 Task: Use the formula "COUNTIFS" in spreadsheet "Project portfolio".
Action: Mouse moved to (596, 354)
Screenshot: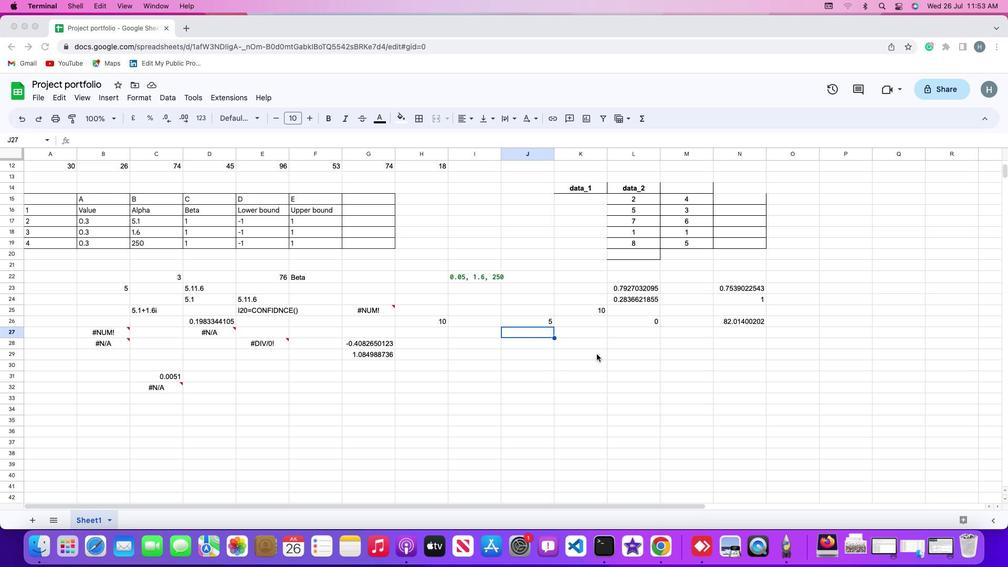
Action: Mouse pressed left at (596, 354)
Screenshot: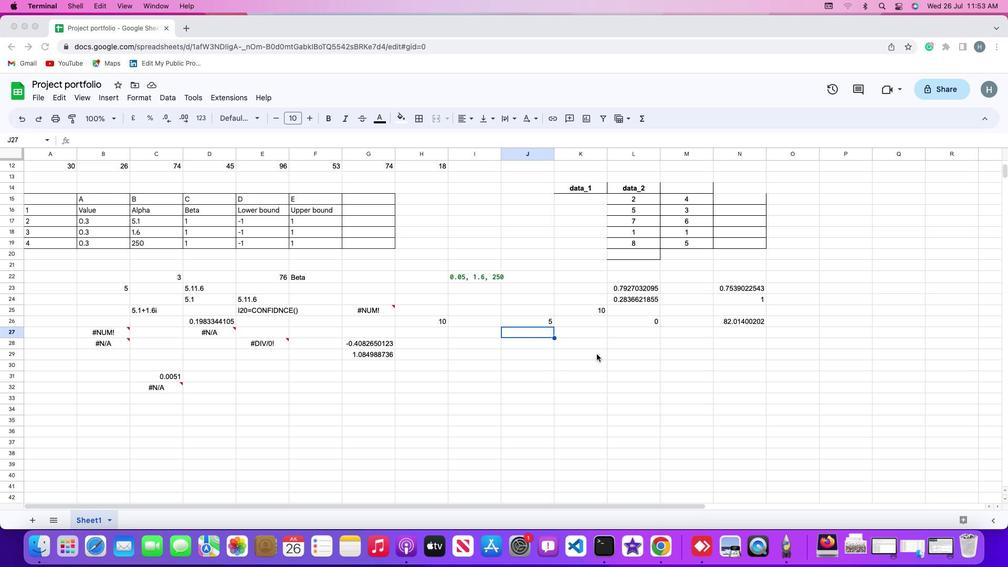 
Action: Mouse moved to (579, 343)
Screenshot: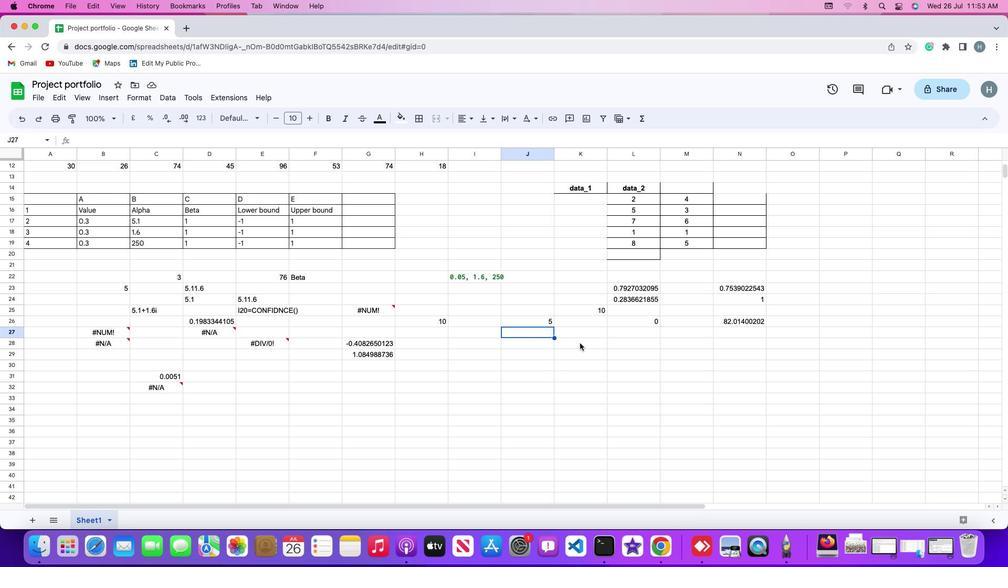 
Action: Mouse pressed left at (579, 343)
Screenshot: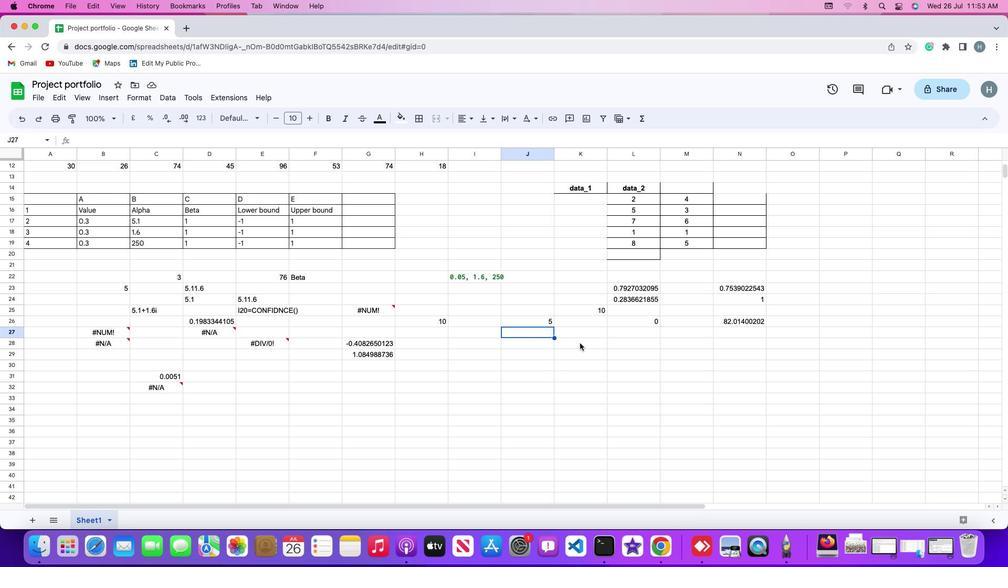 
Action: Mouse moved to (105, 95)
Screenshot: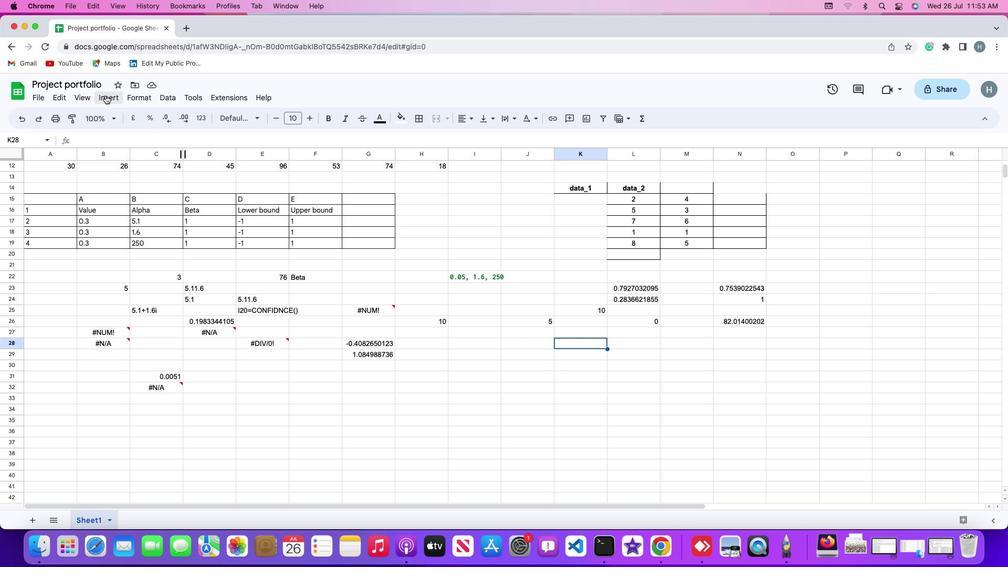
Action: Mouse pressed left at (105, 95)
Screenshot: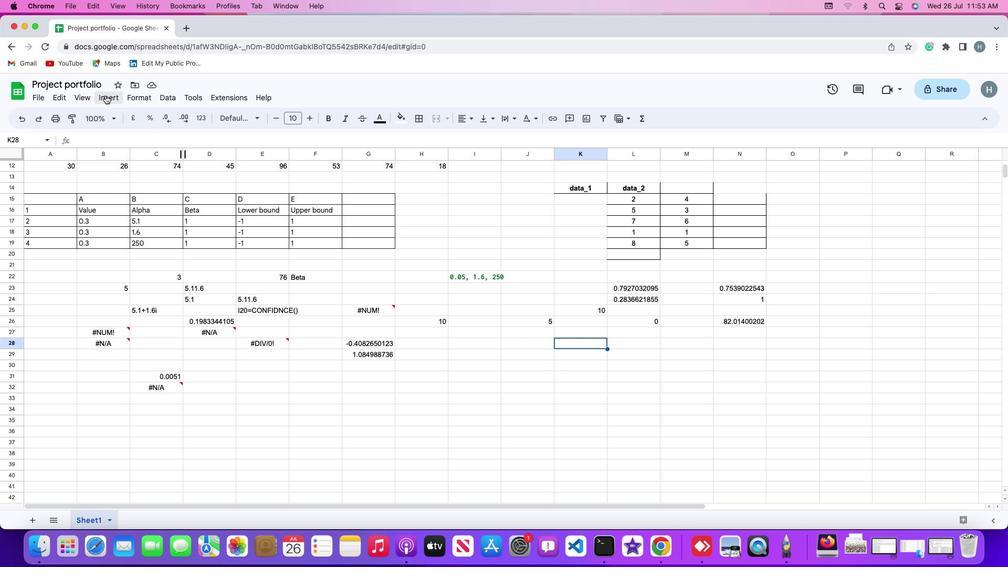 
Action: Mouse moved to (151, 265)
Screenshot: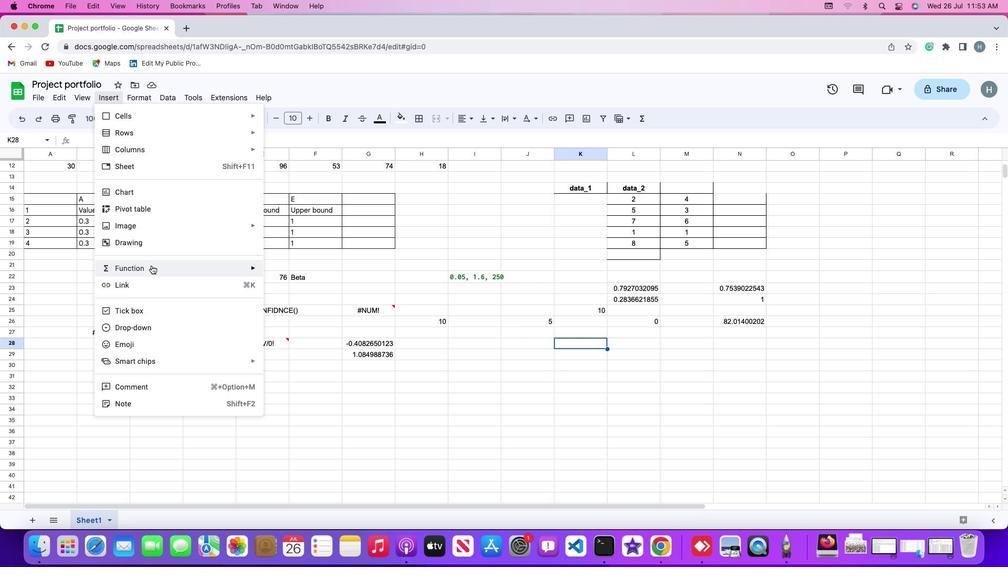 
Action: Mouse pressed left at (151, 265)
Screenshot: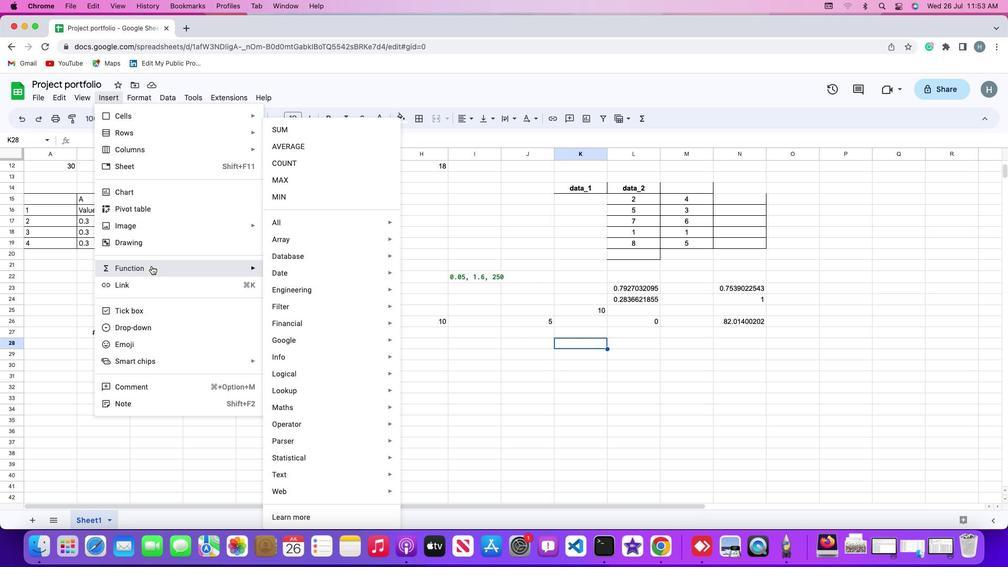 
Action: Mouse moved to (316, 224)
Screenshot: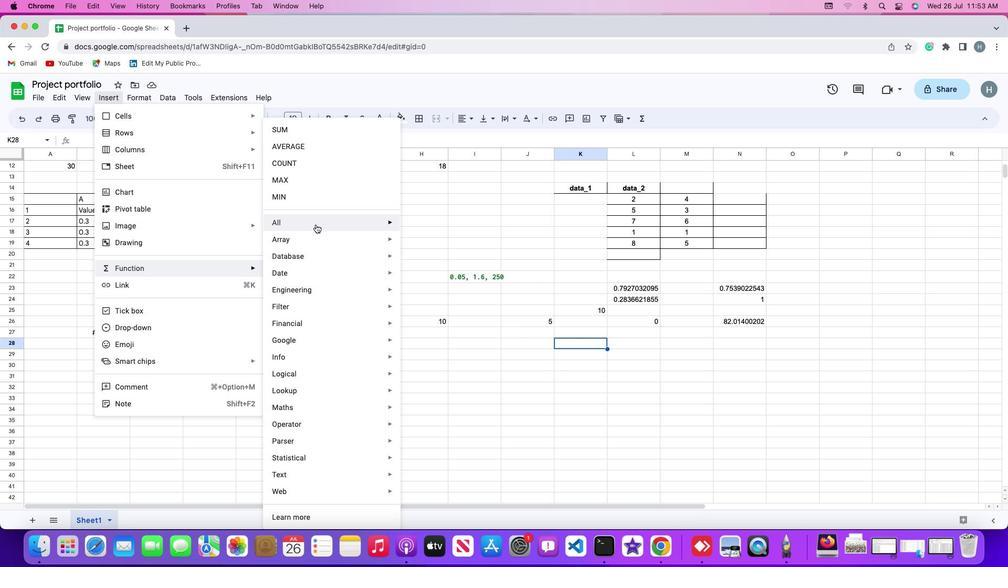 
Action: Mouse pressed left at (316, 224)
Screenshot: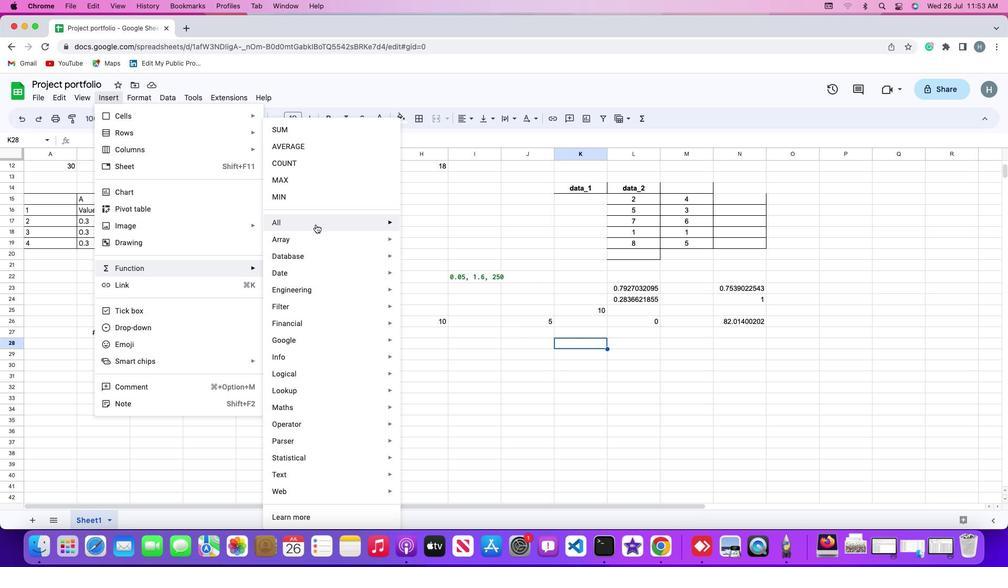 
Action: Mouse moved to (439, 424)
Screenshot: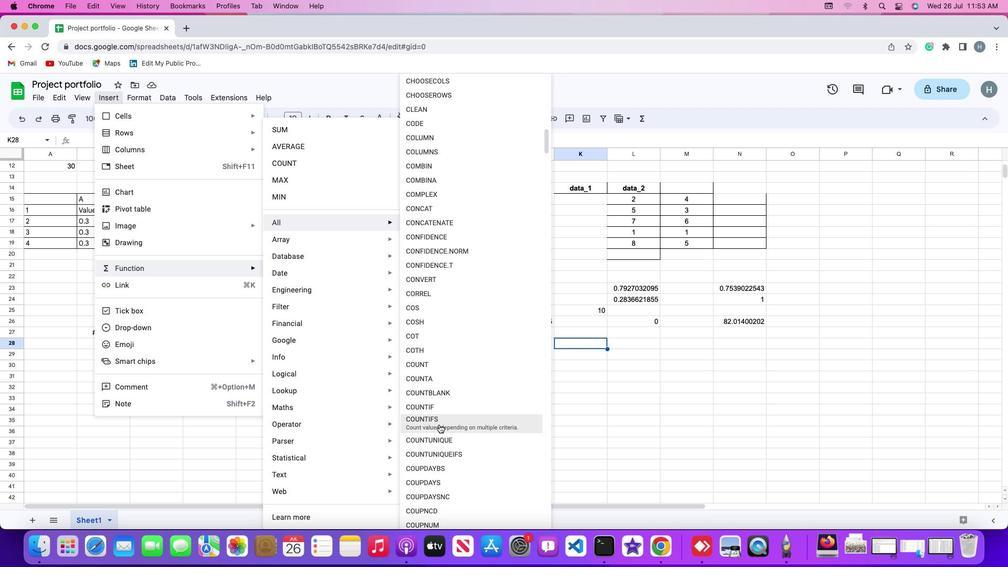 
Action: Mouse pressed left at (439, 424)
Screenshot: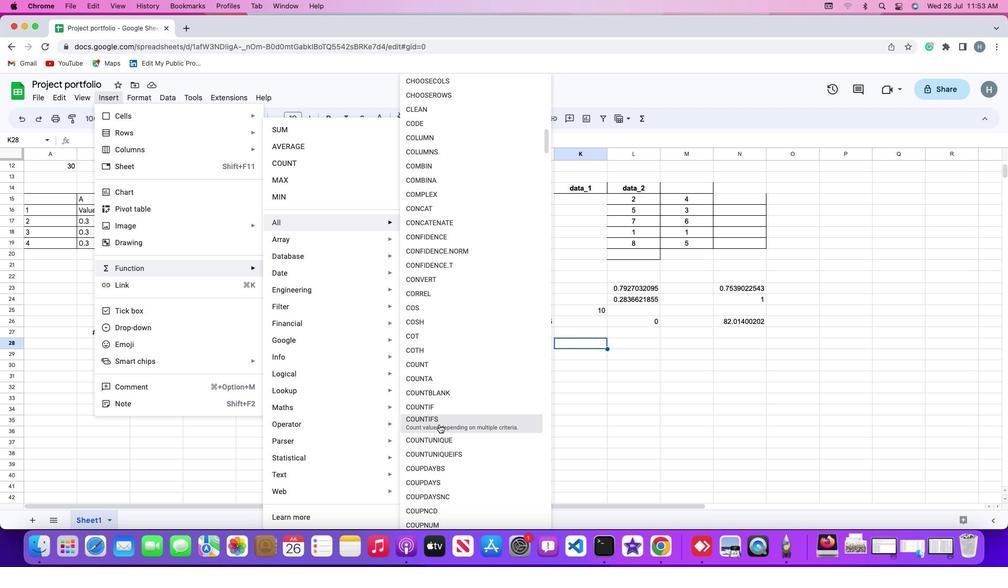 
Action: Mouse moved to (634, 201)
Screenshot: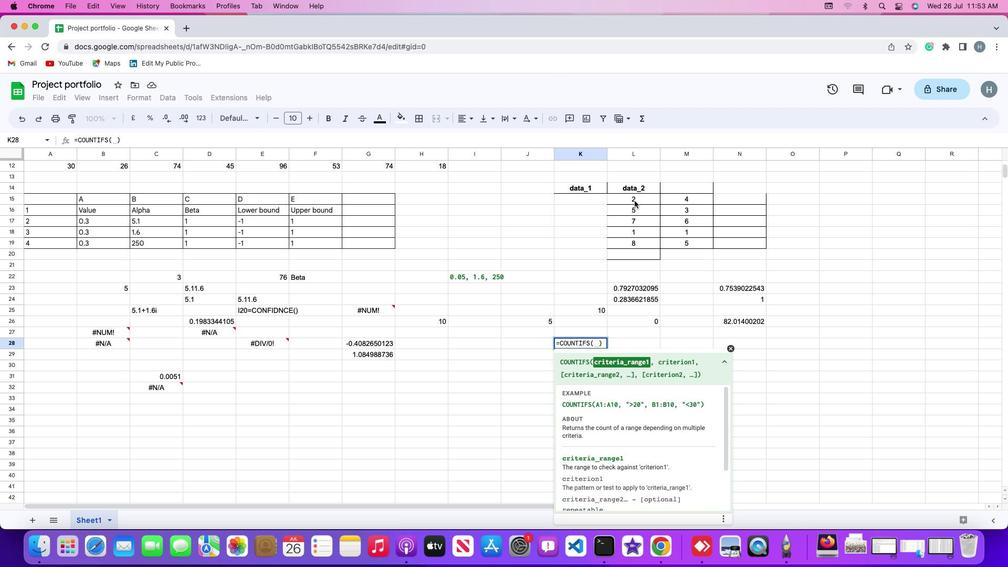 
Action: Mouse pressed left at (634, 201)
Screenshot: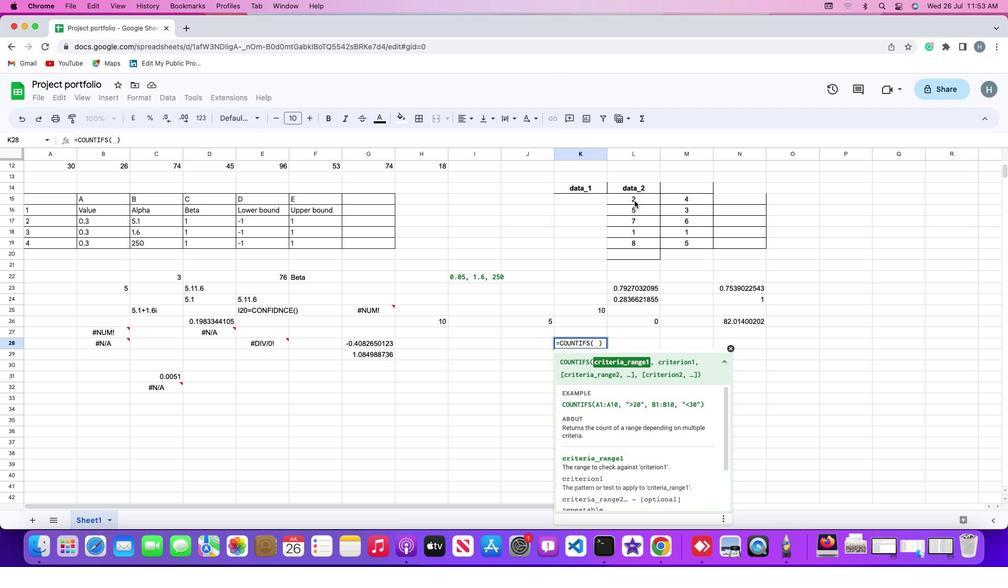 
Action: Mouse moved to (635, 240)
Screenshot: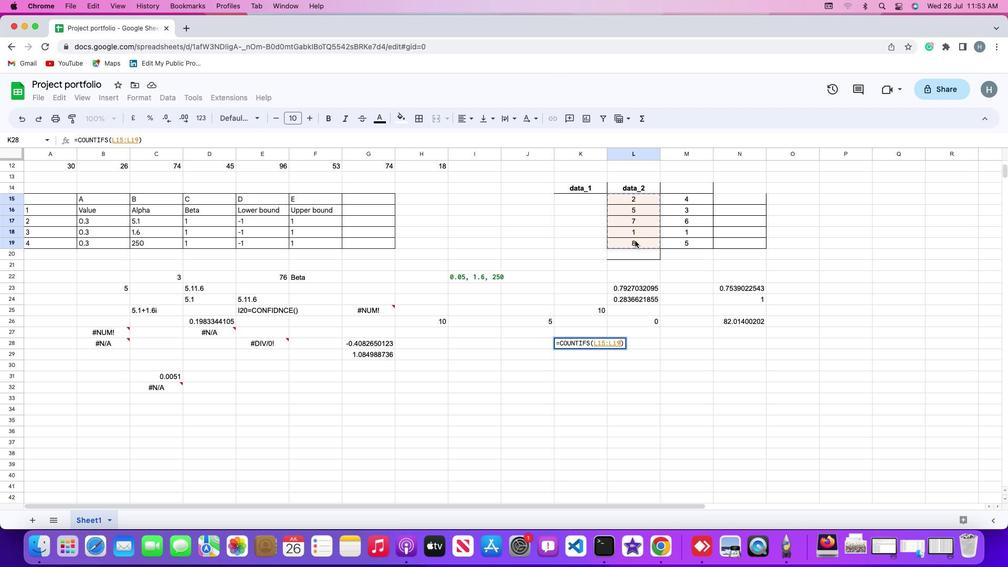 
Action: Key pressed ','
Screenshot: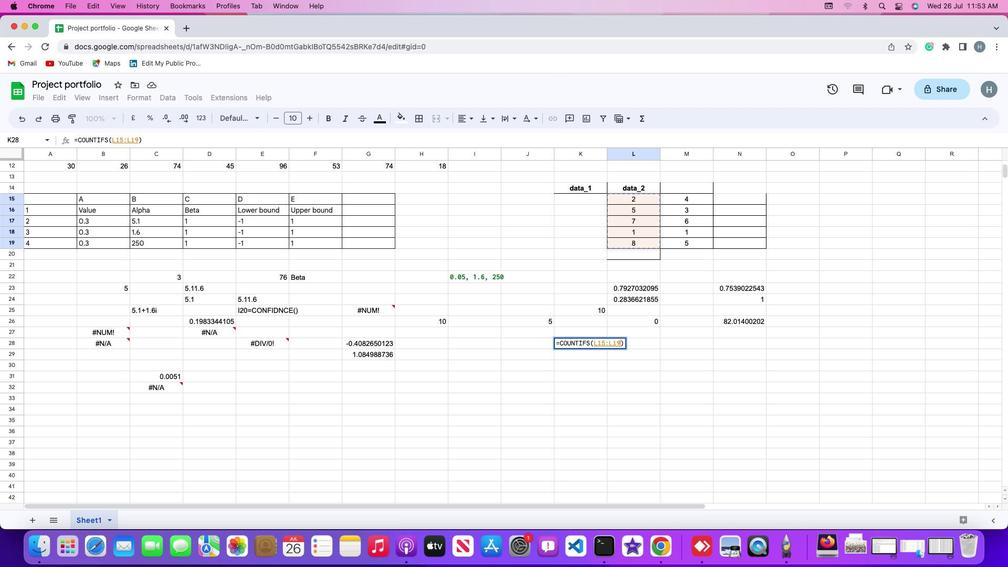 
Action: Mouse moved to (591, 247)
Screenshot: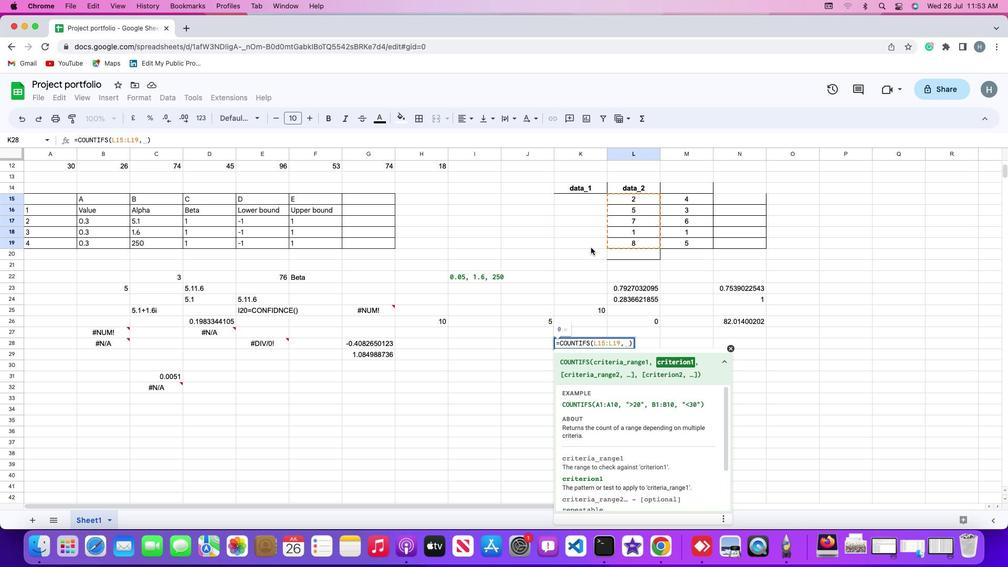 
Action: Key pressed Key.shift_r'"'Key.shift_r'>''2''0'Key.shift_r'"'','
Screenshot: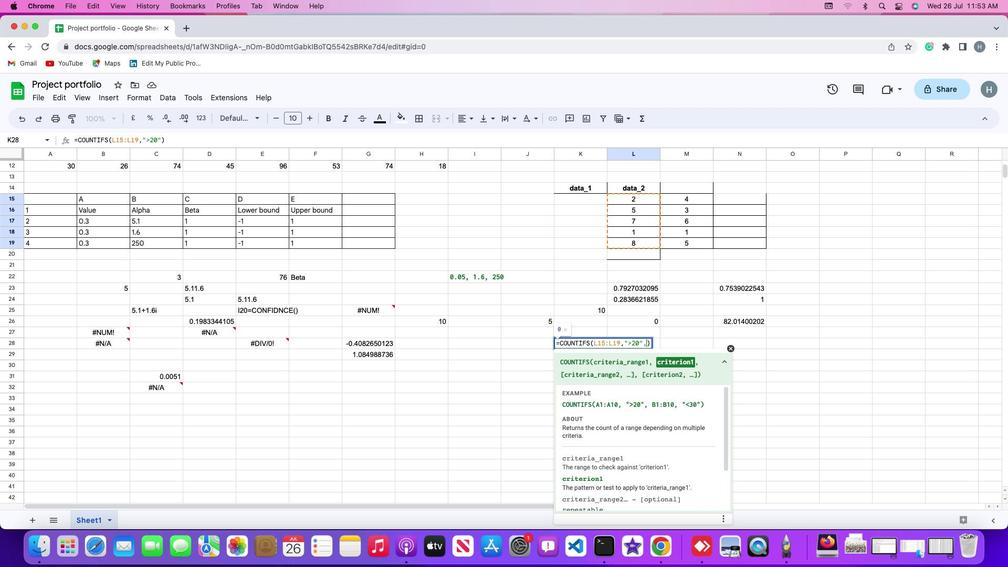 
Action: Mouse moved to (686, 198)
Screenshot: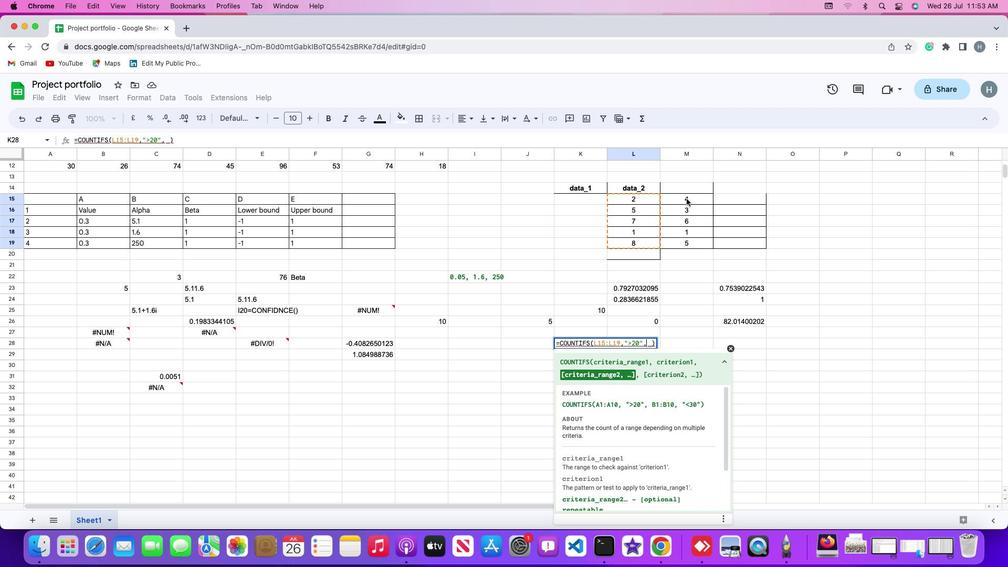 
Action: Mouse pressed left at (686, 198)
Screenshot: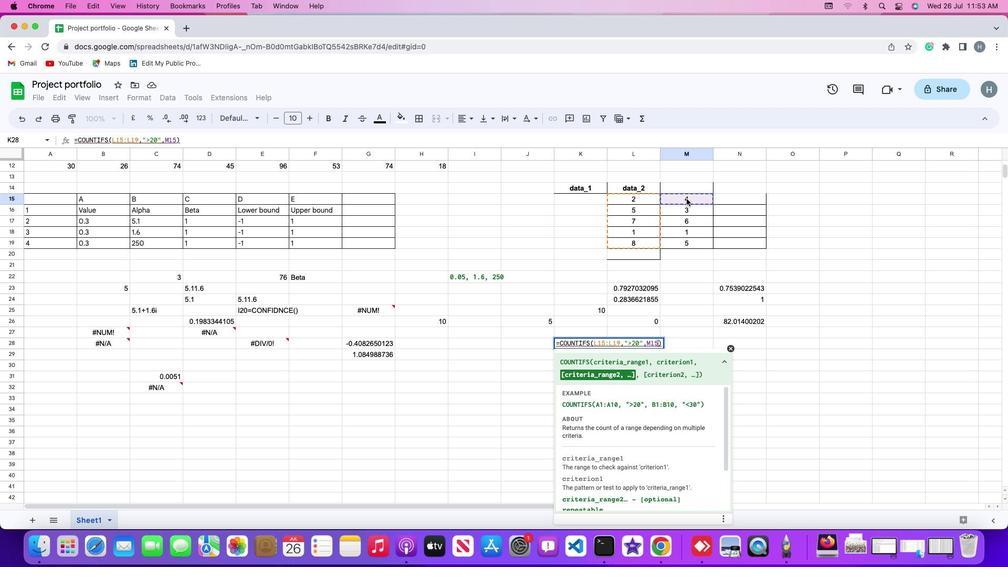 
Action: Mouse moved to (687, 238)
Screenshot: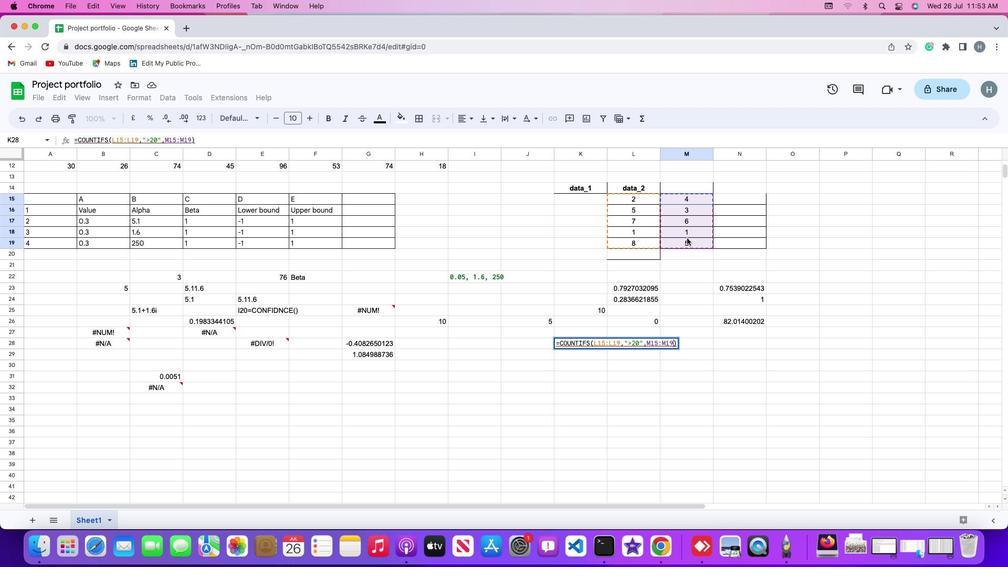 
Action: Key pressed ','
Screenshot: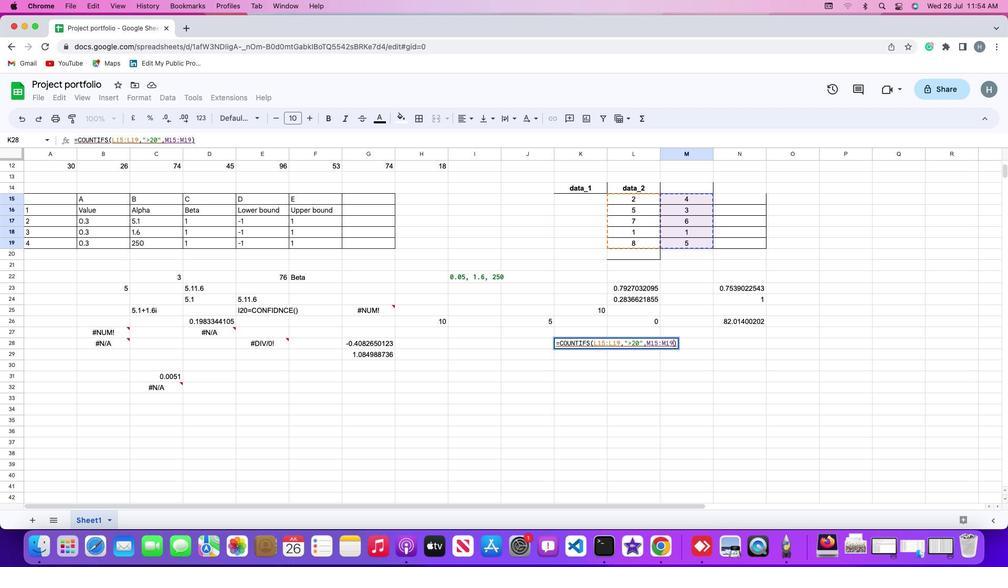 
Action: Mouse moved to (687, 238)
Screenshot: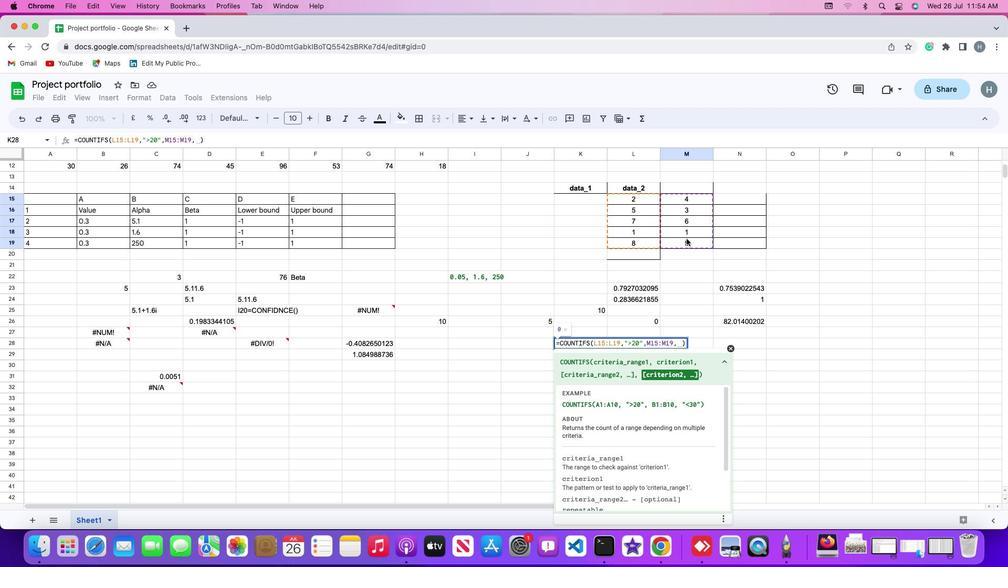 
Action: Key pressed Key.shift_r'"'Key.shift_r
Screenshot: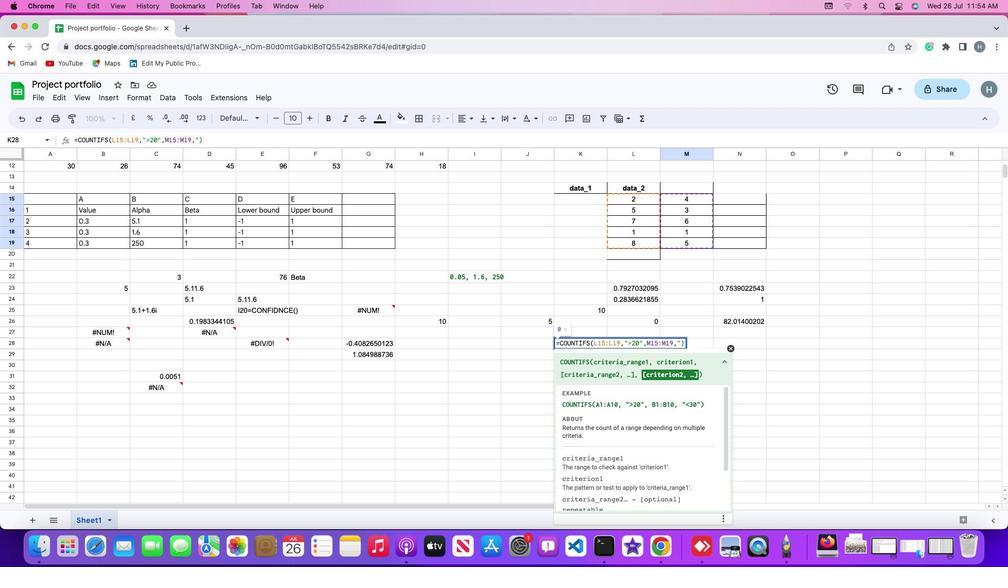 
Action: Mouse moved to (686, 238)
Screenshot: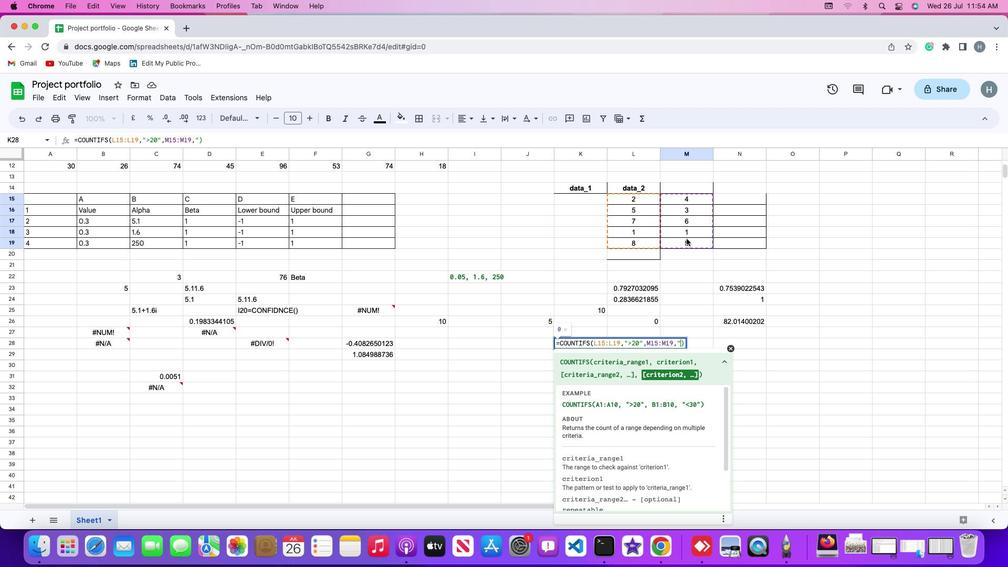 
Action: Key pressed '<'
Screenshot: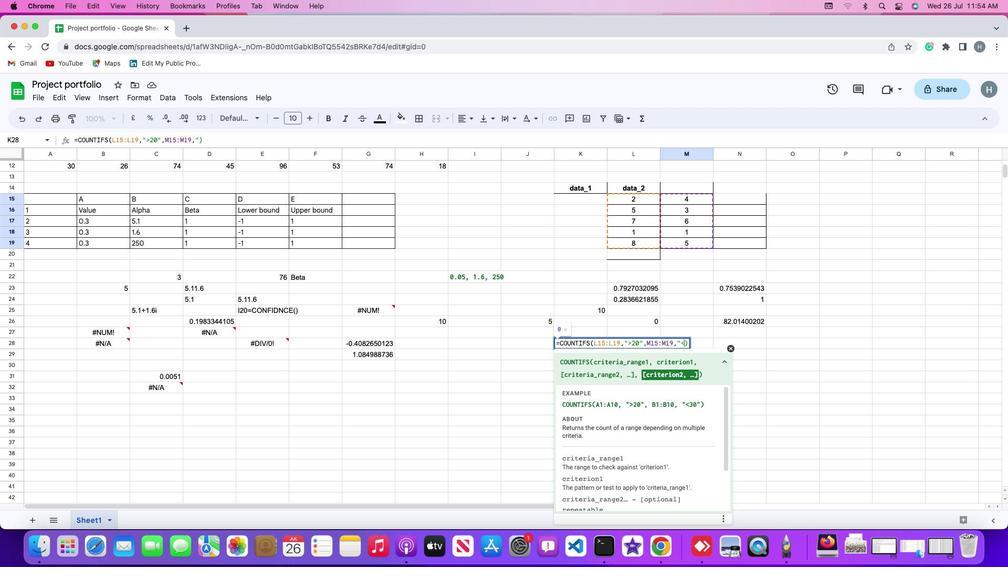 
Action: Mouse moved to (686, 238)
Screenshot: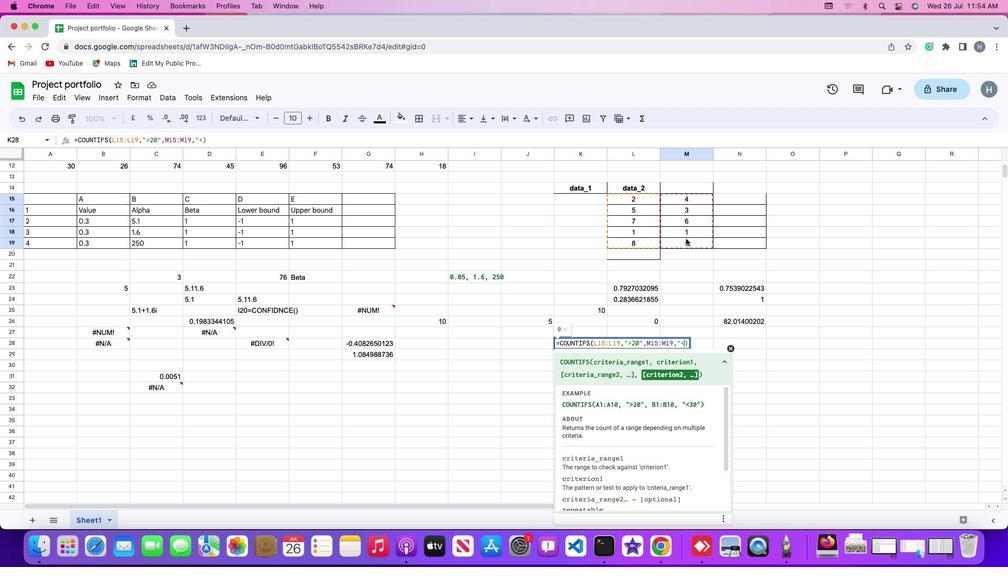 
Action: Key pressed '3''0'Key.shift_r'"'Key.enter
Screenshot: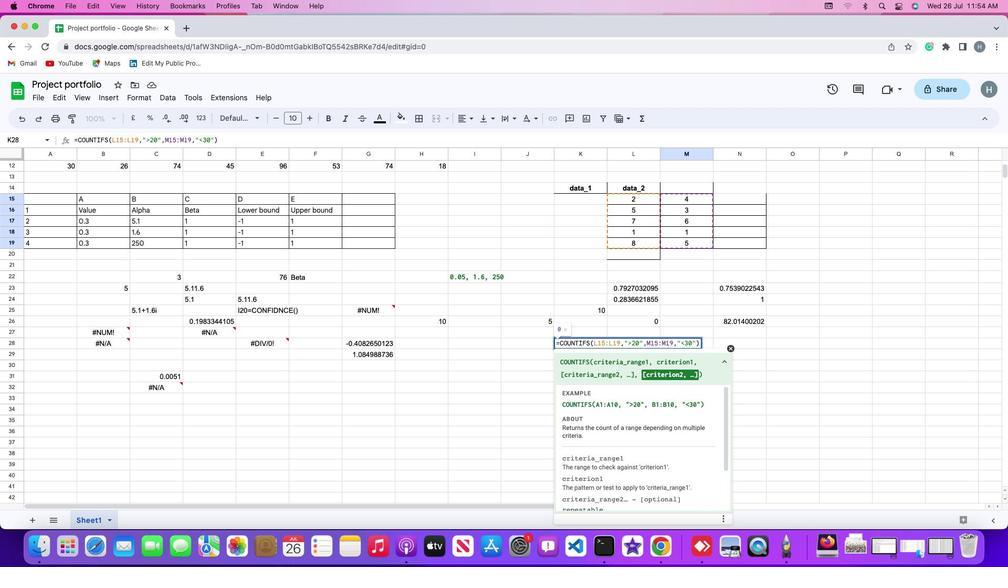 
